 Task: Choose default factory presets for the auto duck effect.
Action: Mouse moved to (404, 9)
Screenshot: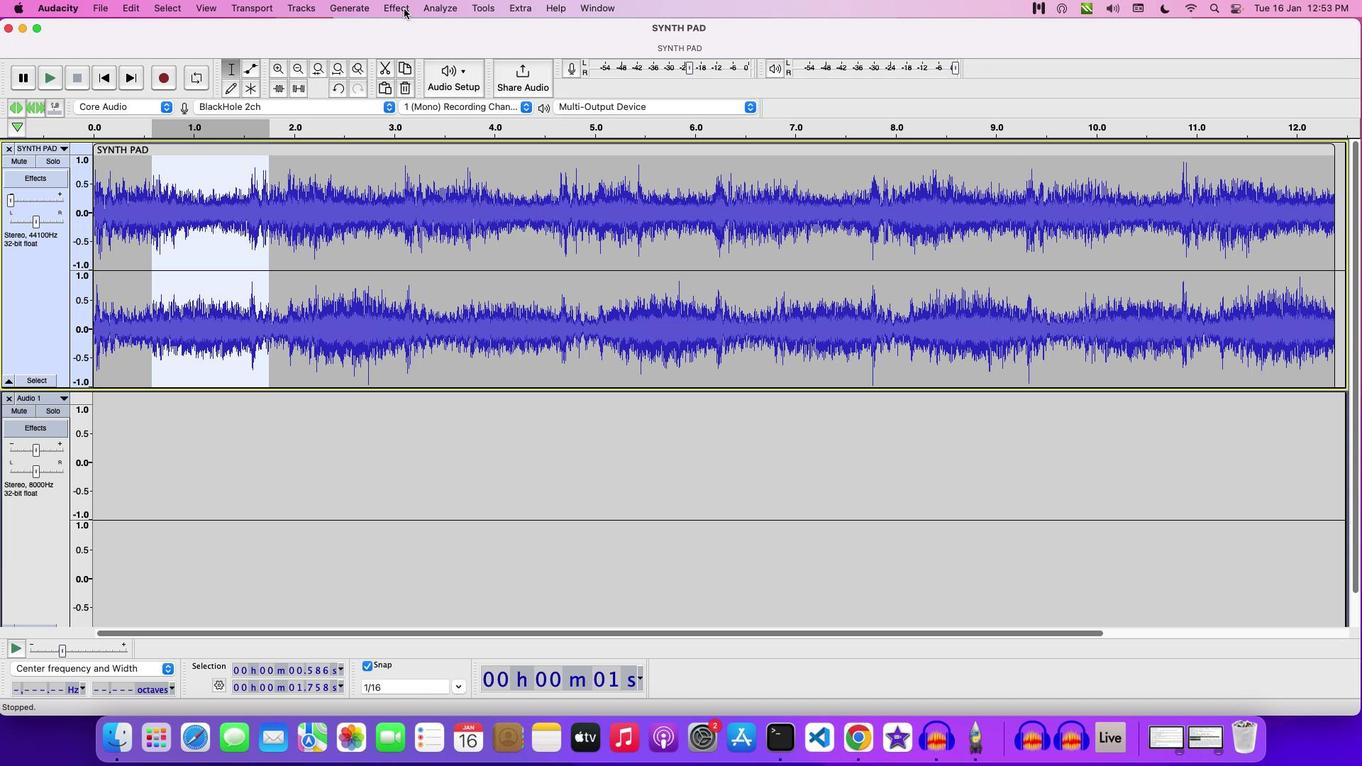 
Action: Mouse pressed left at (404, 9)
Screenshot: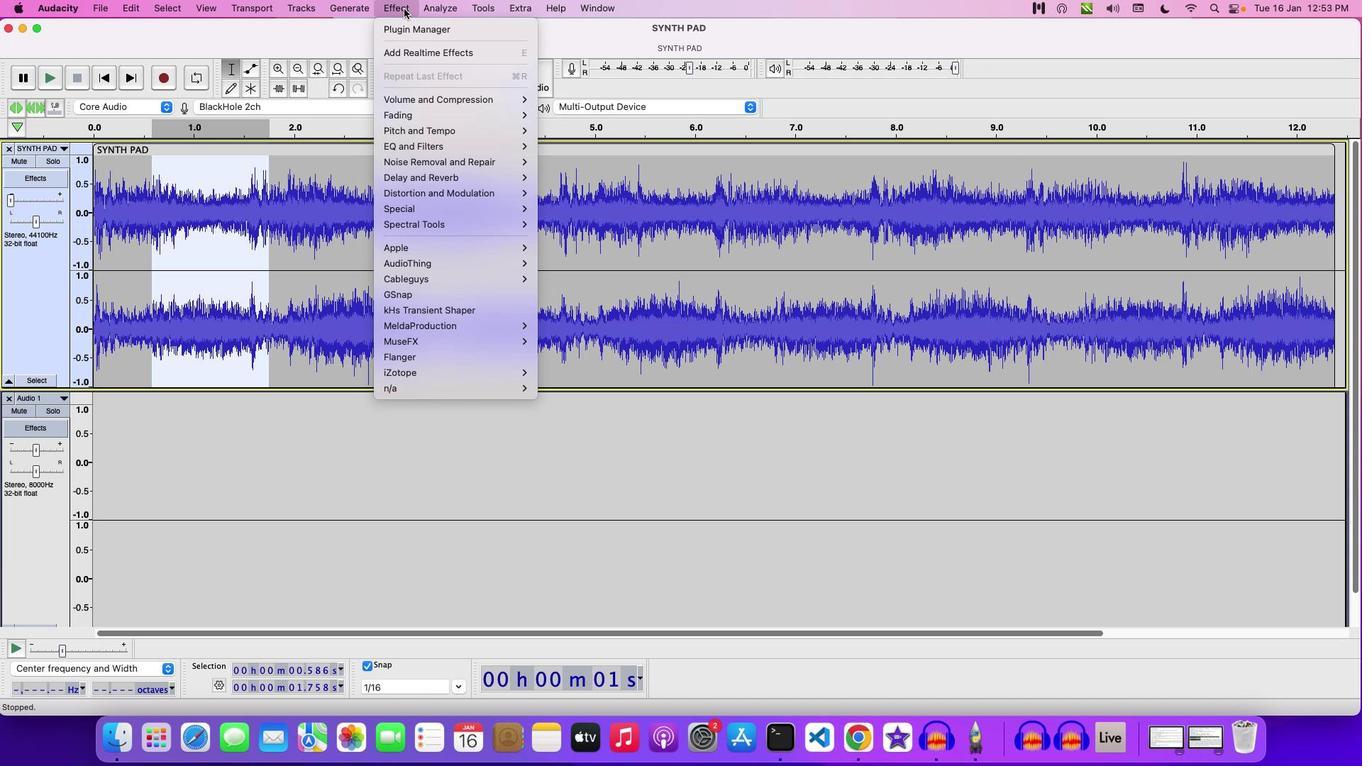 
Action: Mouse moved to (579, 110)
Screenshot: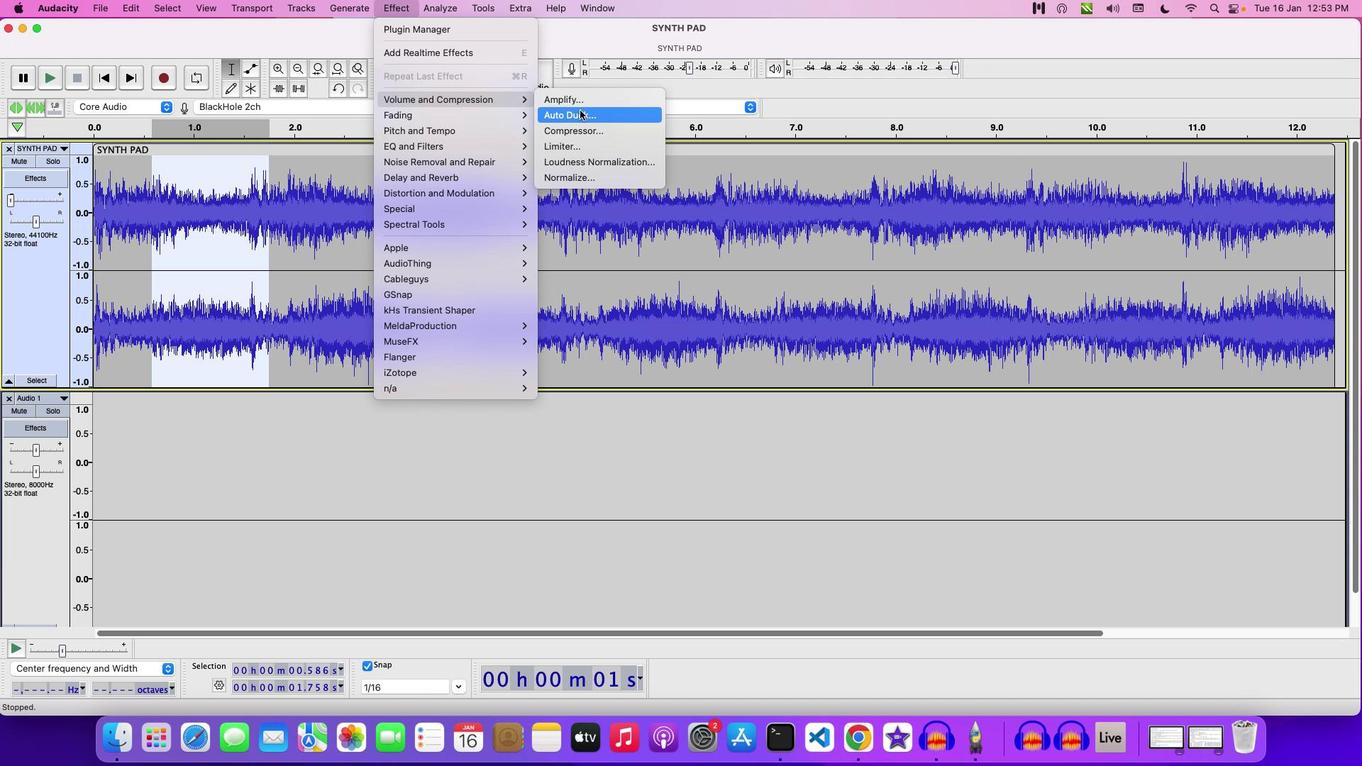 
Action: Mouse pressed left at (579, 110)
Screenshot: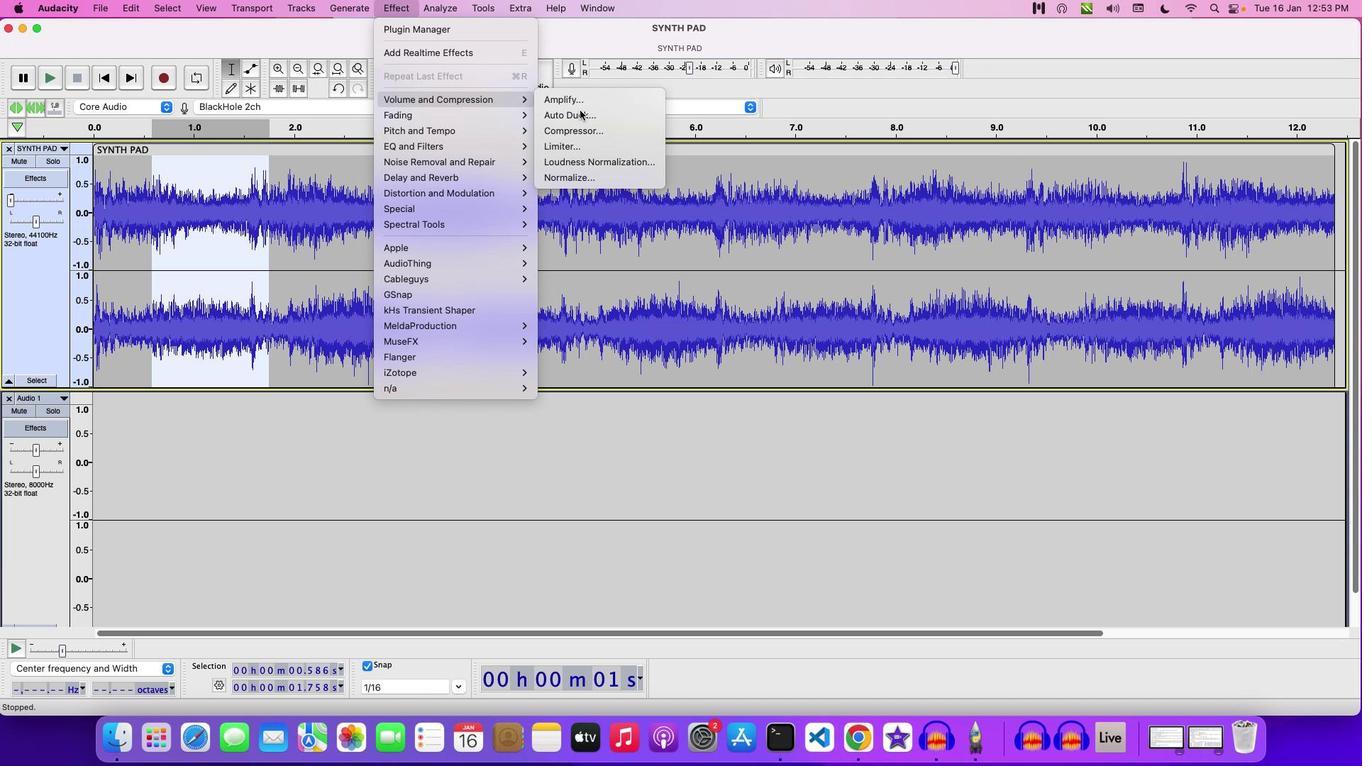 
Action: Mouse moved to (548, 221)
Screenshot: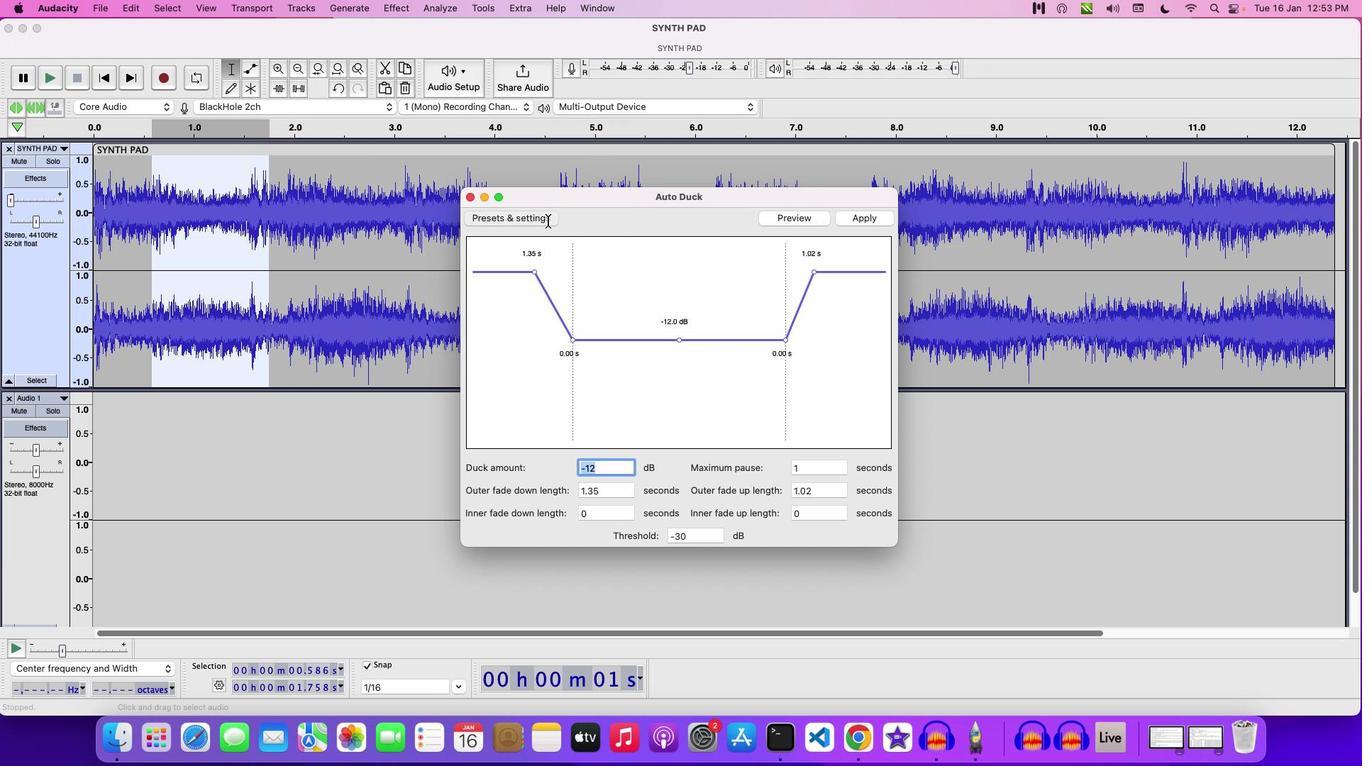 
Action: Mouse pressed left at (548, 221)
Screenshot: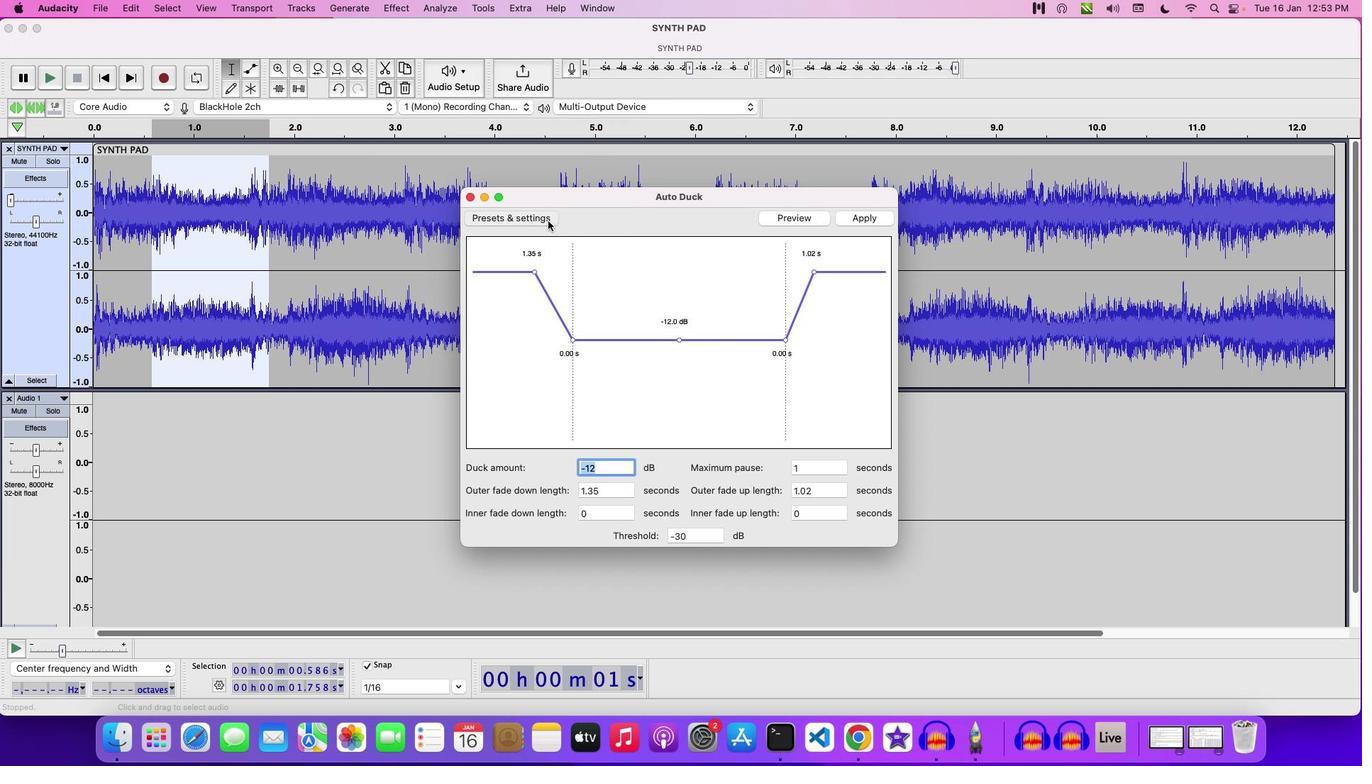 
Action: Mouse moved to (591, 282)
Screenshot: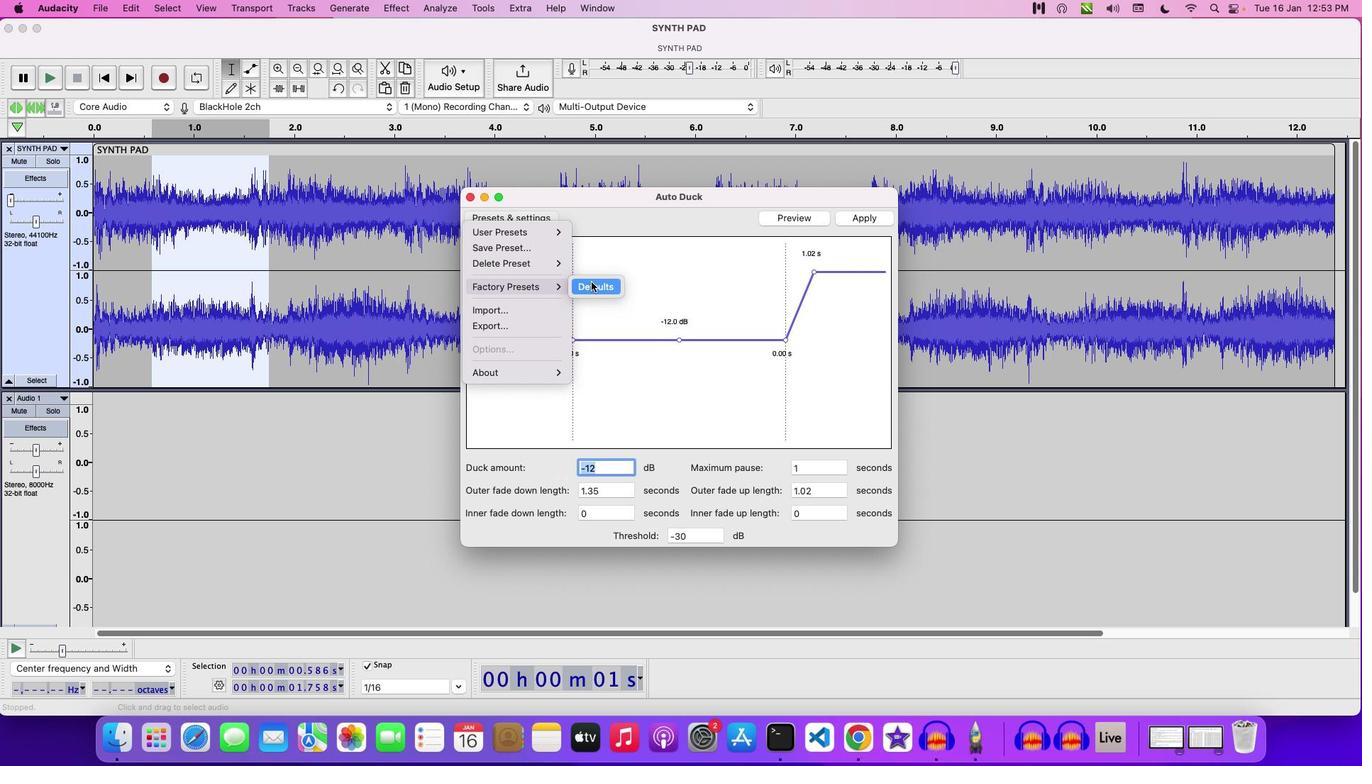 
Action: Mouse pressed left at (591, 282)
Screenshot: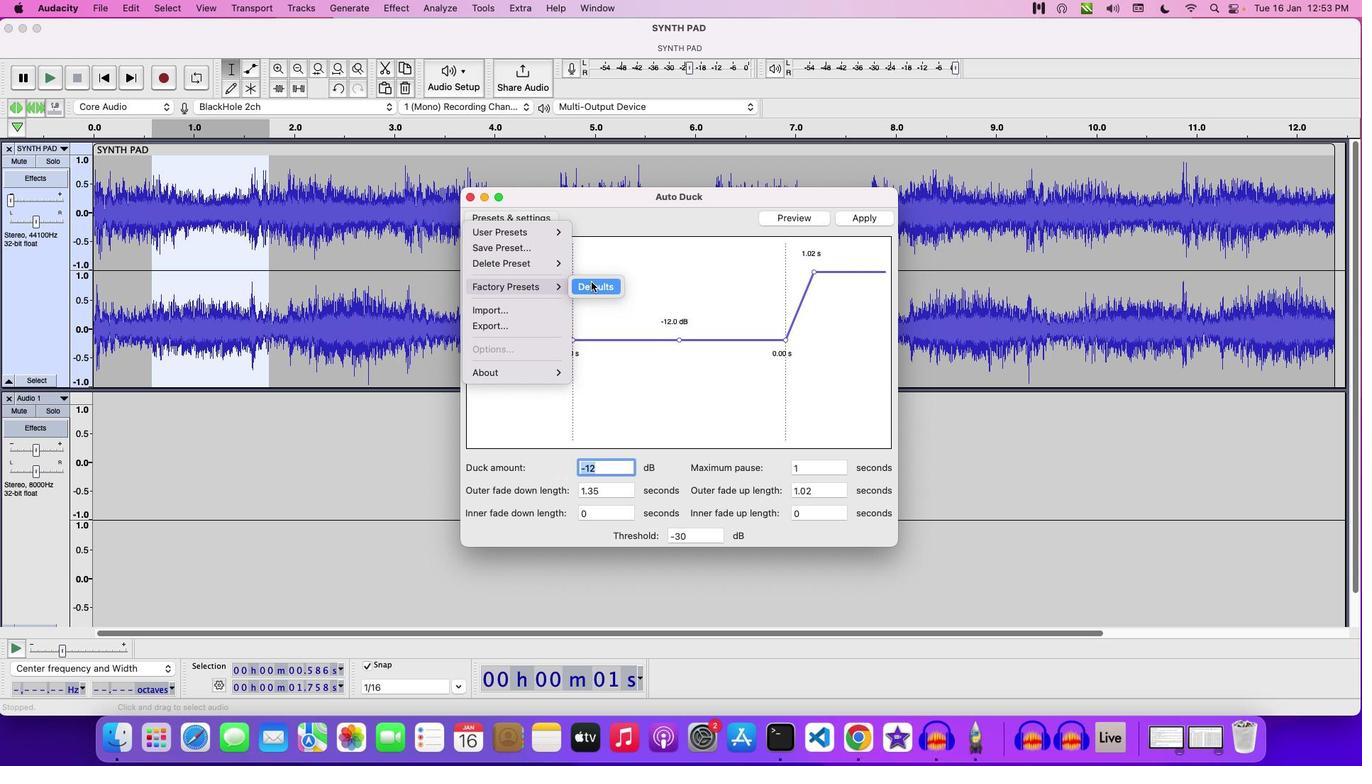 
Action: Mouse moved to (793, 227)
Screenshot: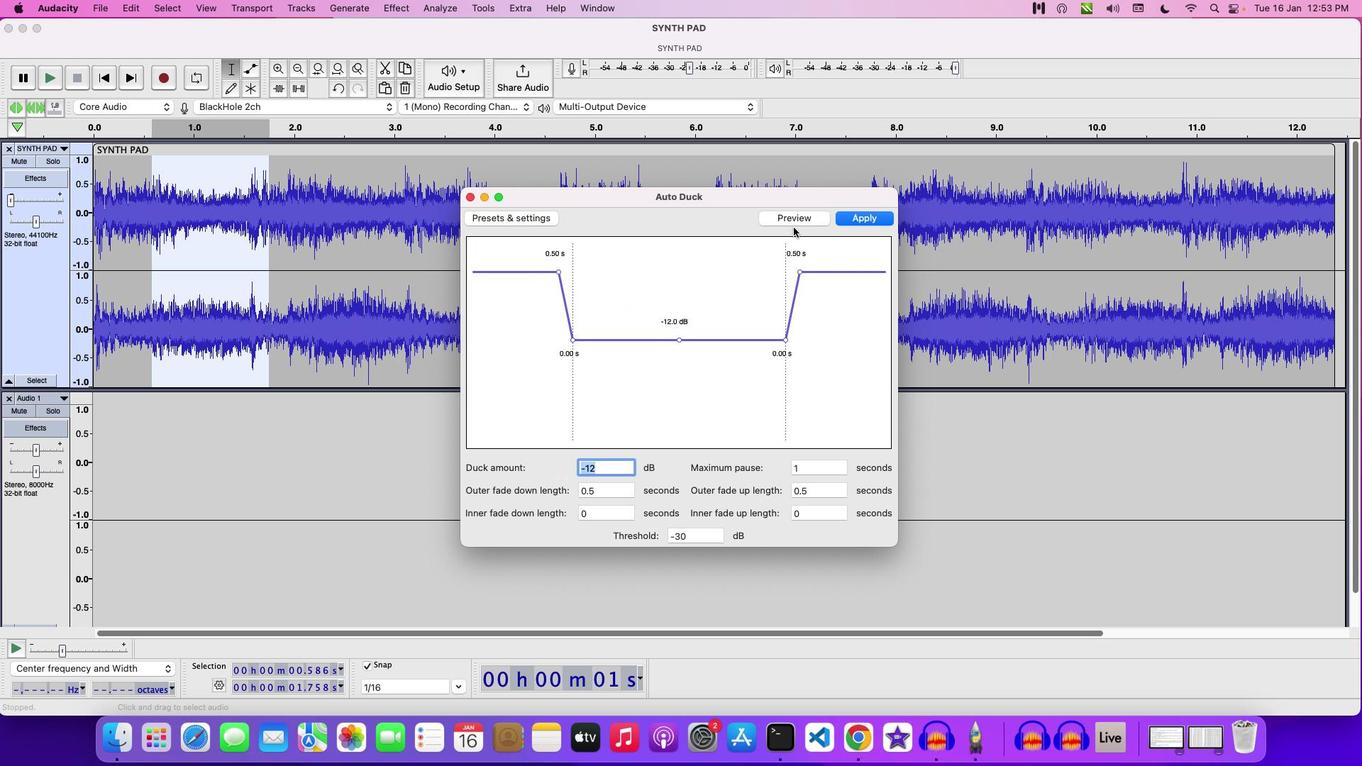 
